 Task: Create a rule from the Agile list, Priority changed -> Complete task in the project BeaconTech if Priority Cleared then Complete Task
Action: Mouse moved to (1000, 156)
Screenshot: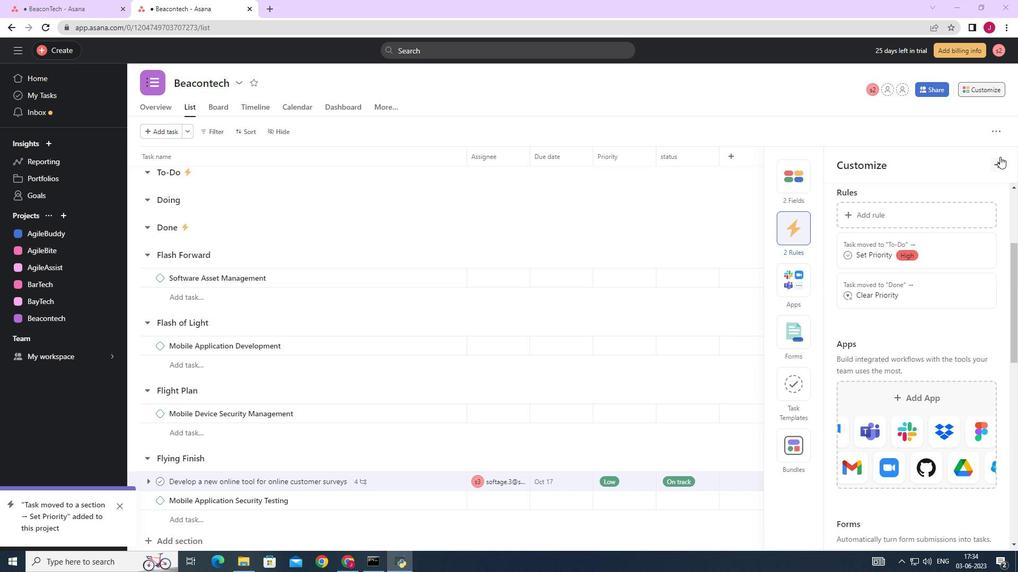 
Action: Mouse pressed left at (1000, 156)
Screenshot: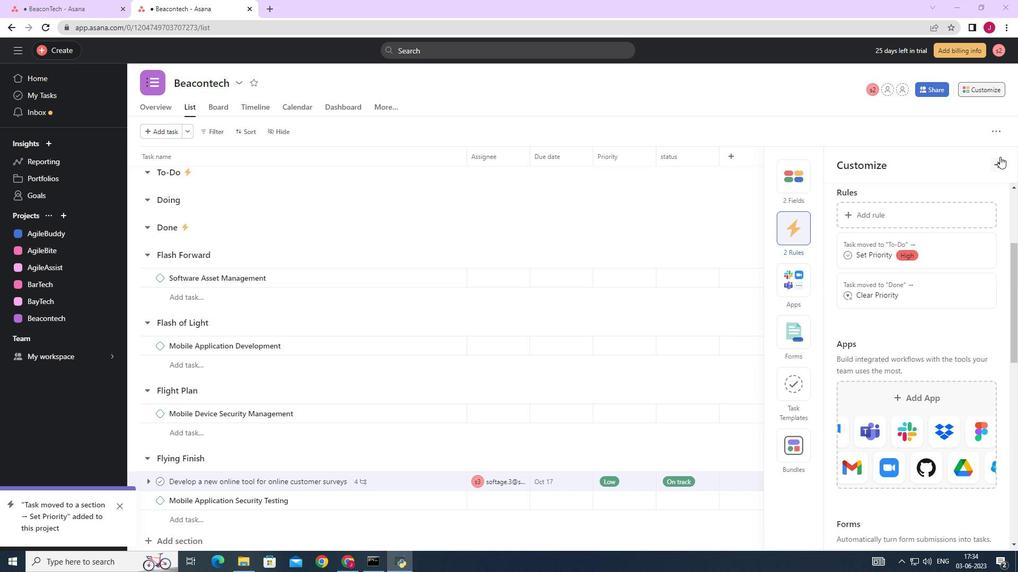 
Action: Mouse moved to (986, 91)
Screenshot: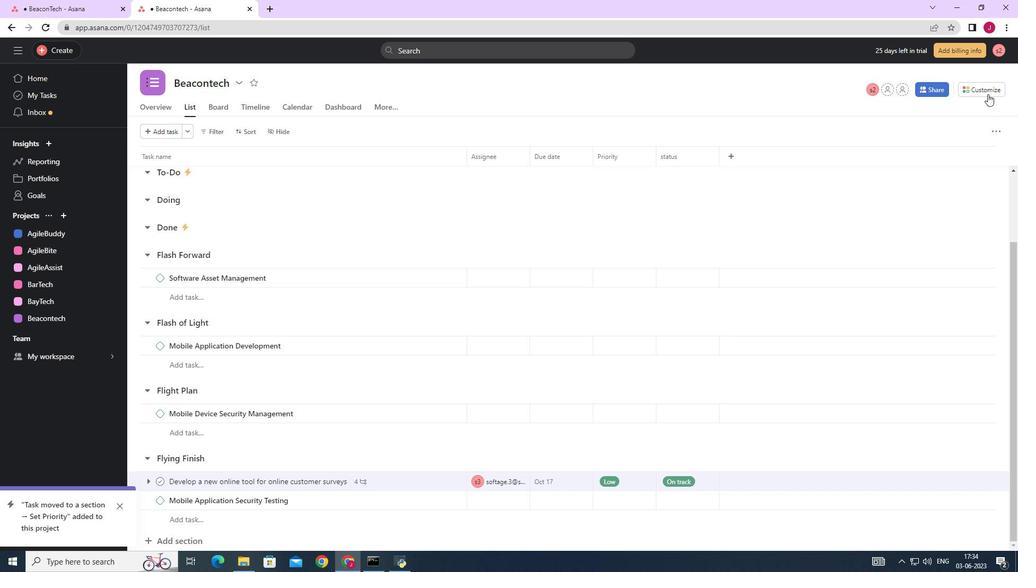 
Action: Mouse pressed left at (986, 91)
Screenshot: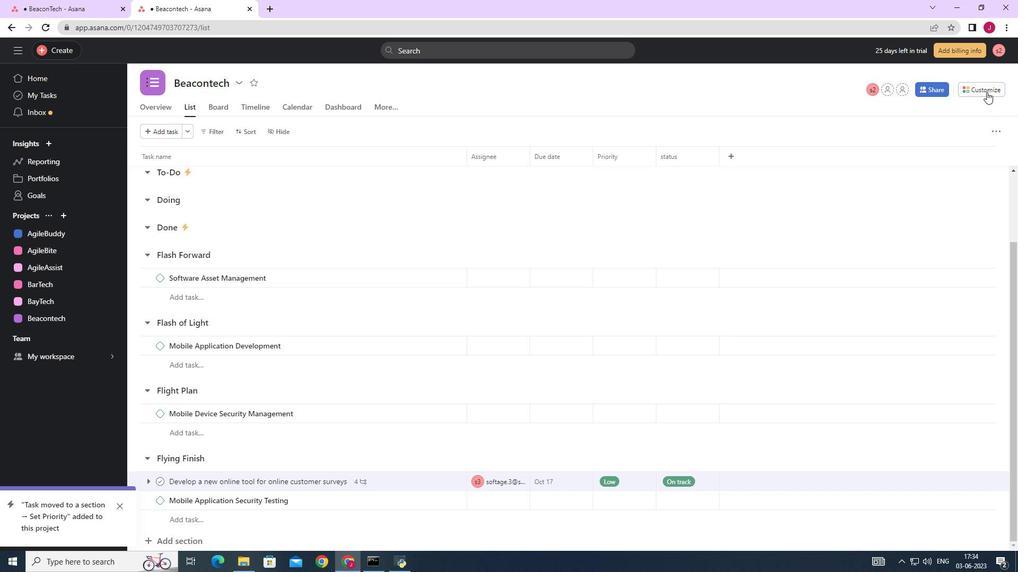 
Action: Mouse moved to (792, 228)
Screenshot: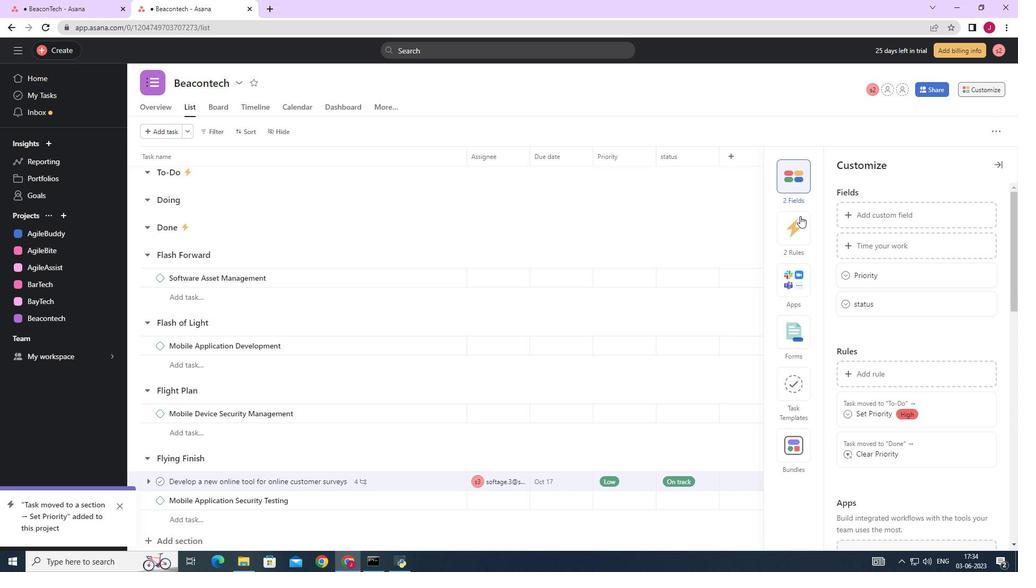 
Action: Mouse pressed left at (792, 228)
Screenshot: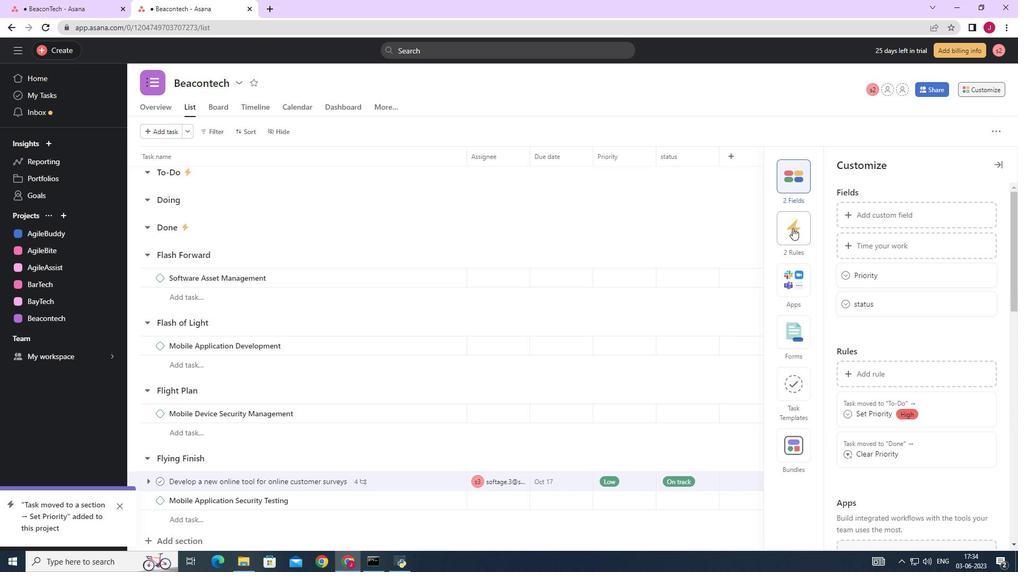 
Action: Mouse moved to (876, 213)
Screenshot: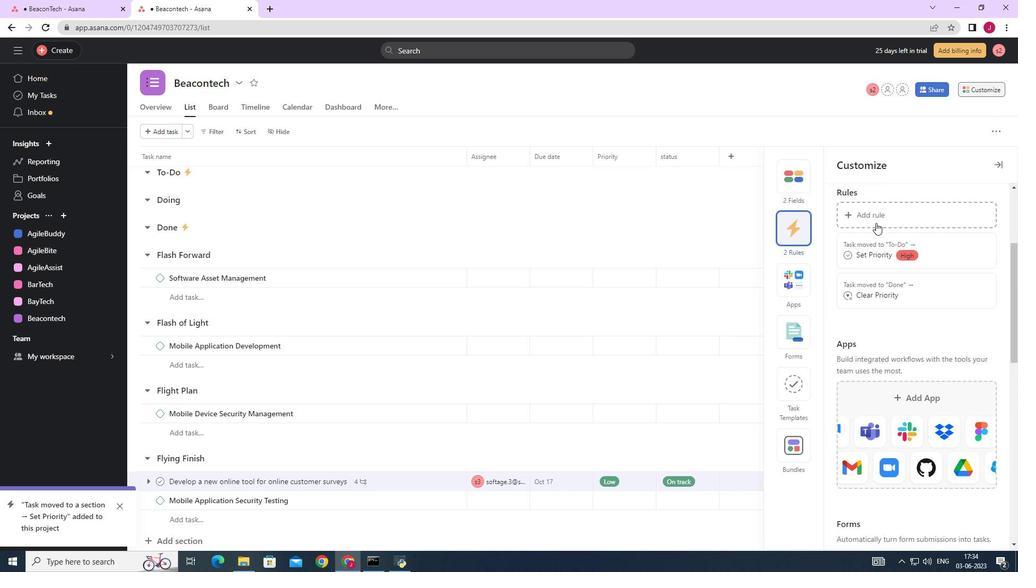 
Action: Mouse pressed left at (876, 213)
Screenshot: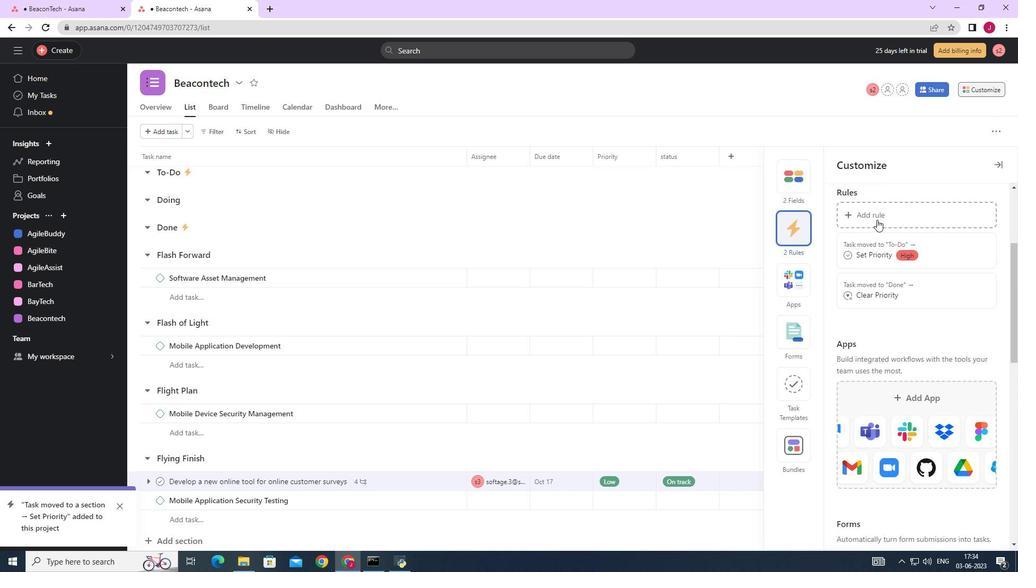 
Action: Mouse moved to (211, 160)
Screenshot: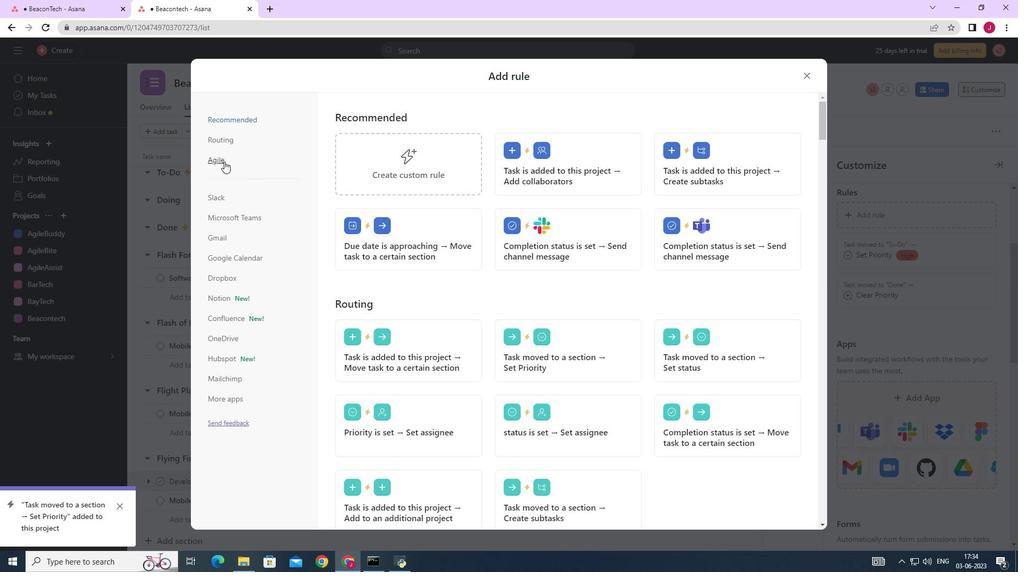 
Action: Mouse pressed left at (211, 160)
Screenshot: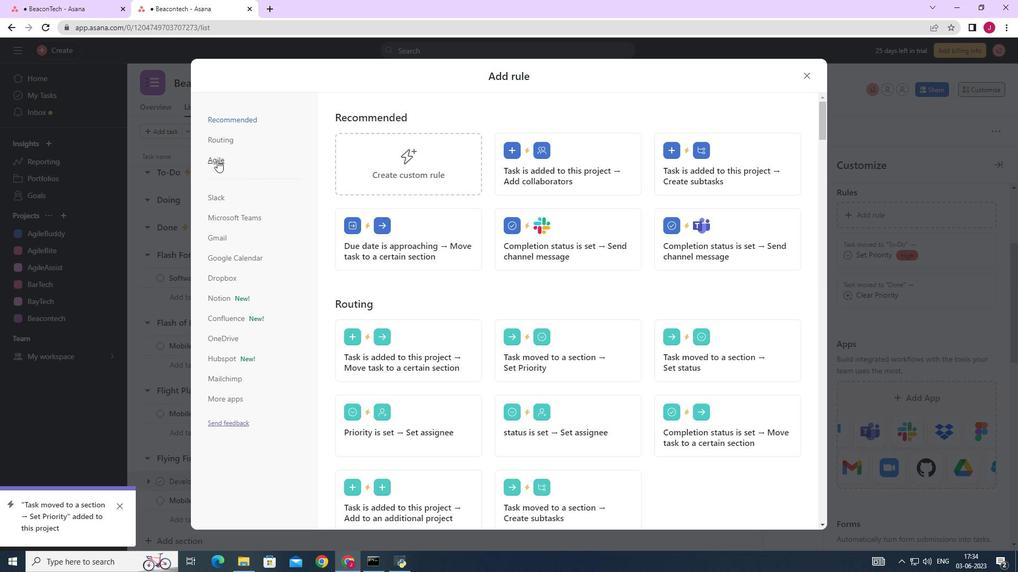 
Action: Mouse moved to (451, 156)
Screenshot: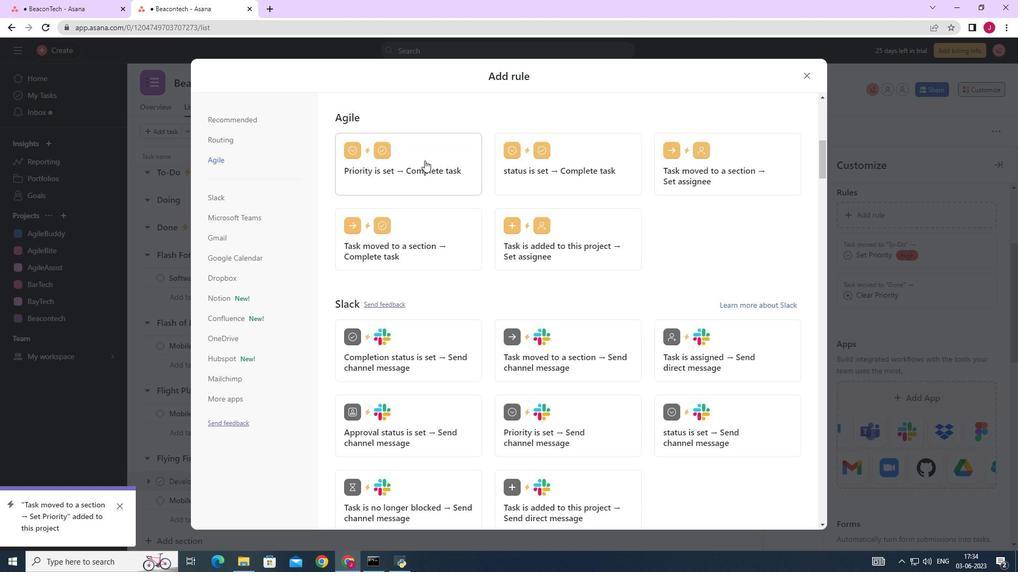 
Action: Mouse pressed left at (451, 156)
Screenshot: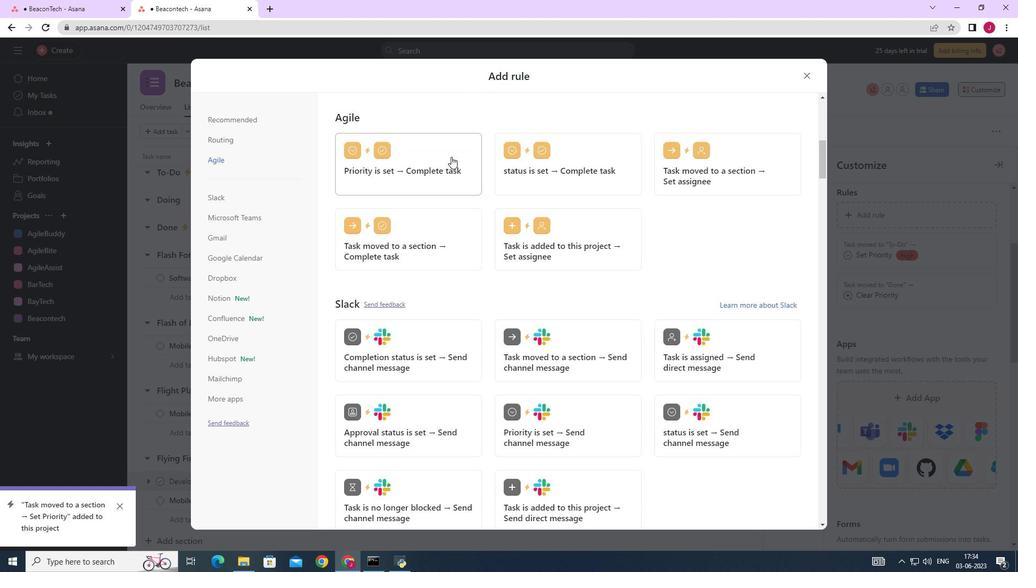 
Action: Mouse moved to (379, 355)
Screenshot: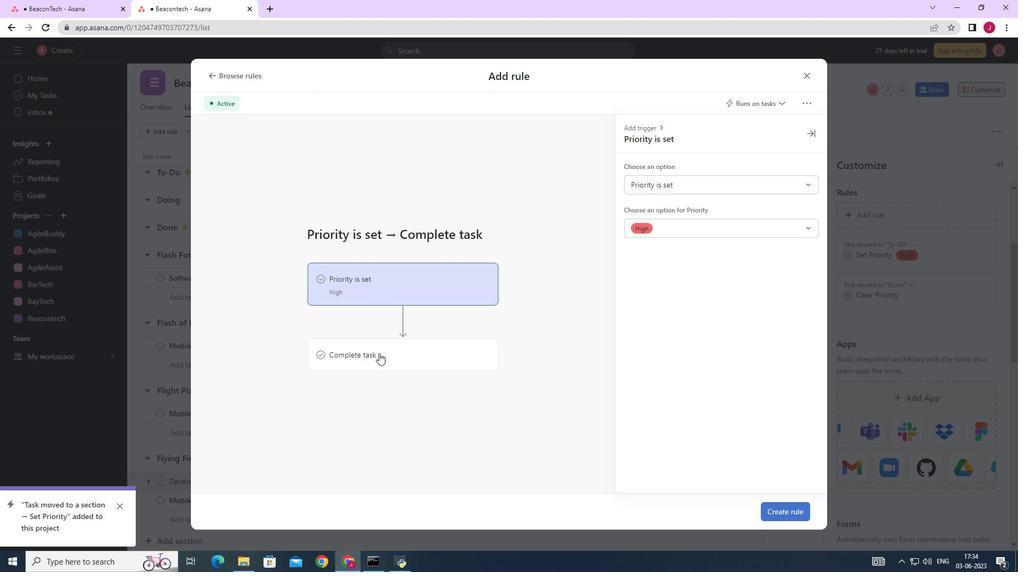 
Action: Mouse pressed left at (379, 355)
Screenshot: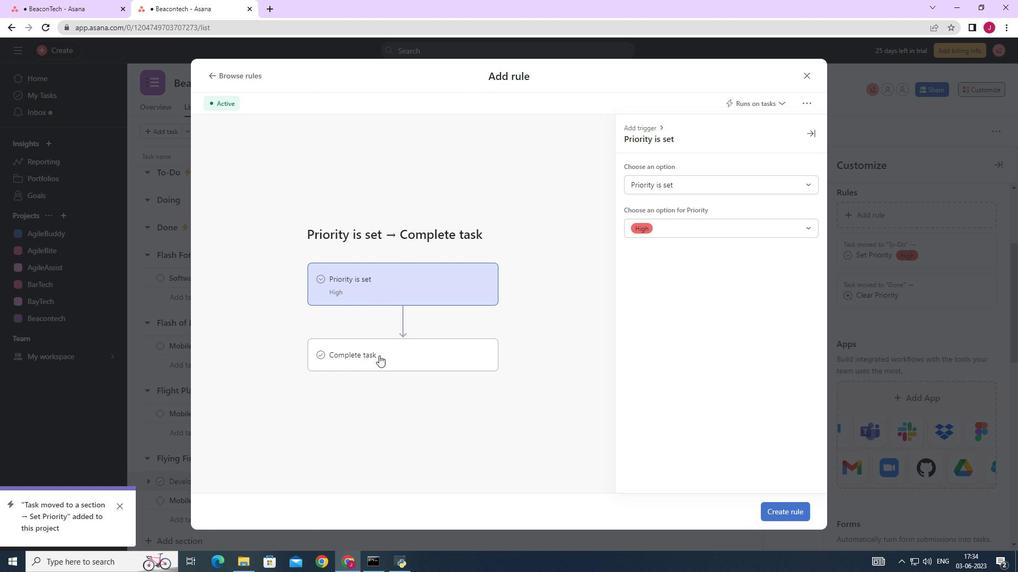 
Action: Mouse moved to (396, 275)
Screenshot: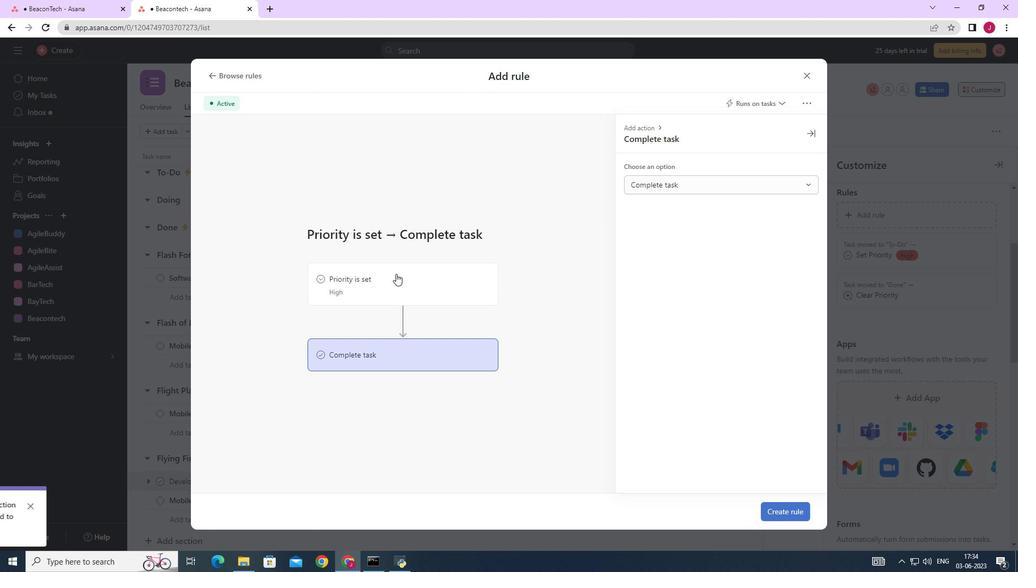 
Action: Mouse pressed left at (396, 275)
Screenshot: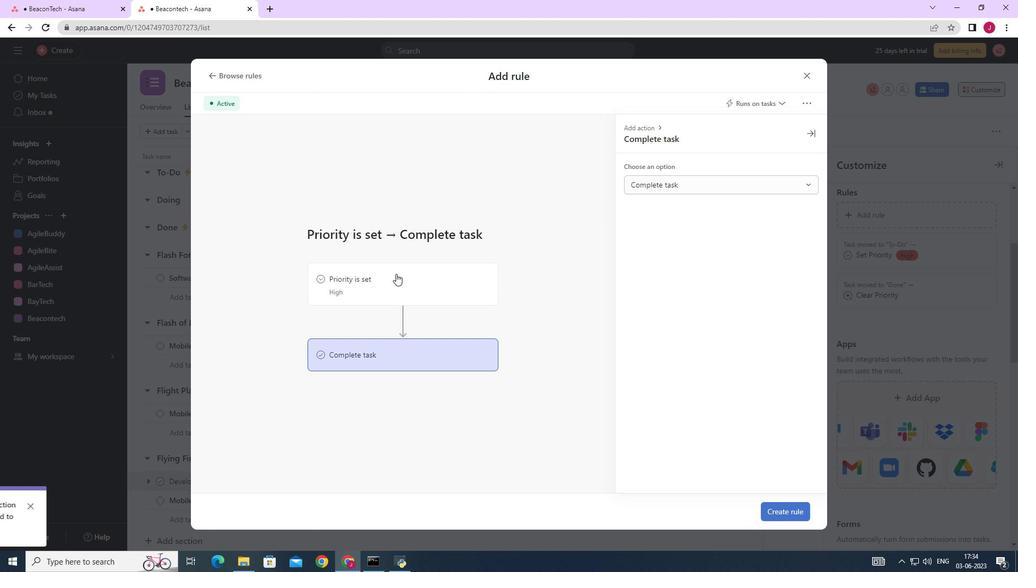 
Action: Mouse moved to (655, 190)
Screenshot: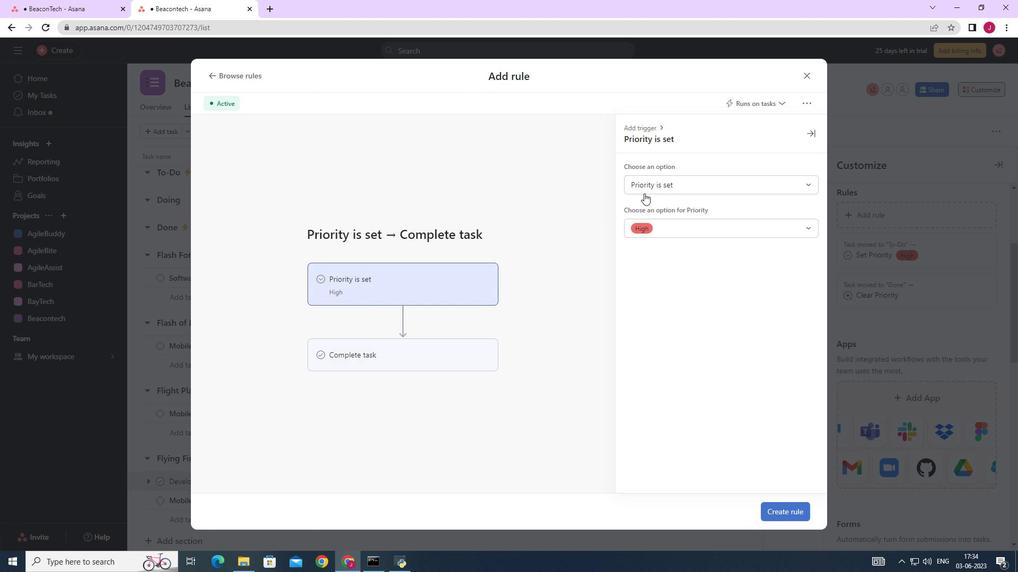 
Action: Mouse pressed left at (655, 190)
Screenshot: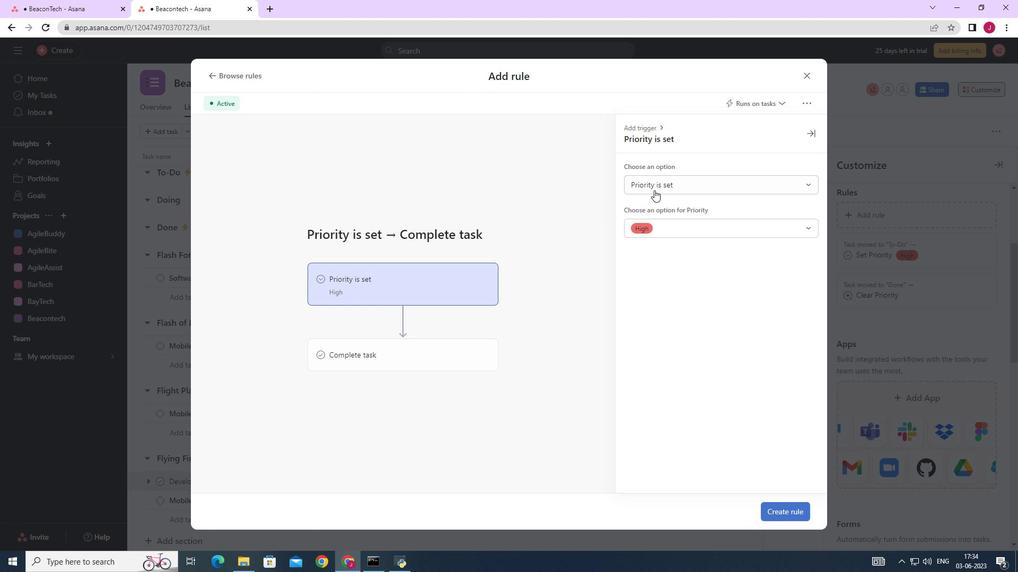 
Action: Mouse moved to (665, 229)
Screenshot: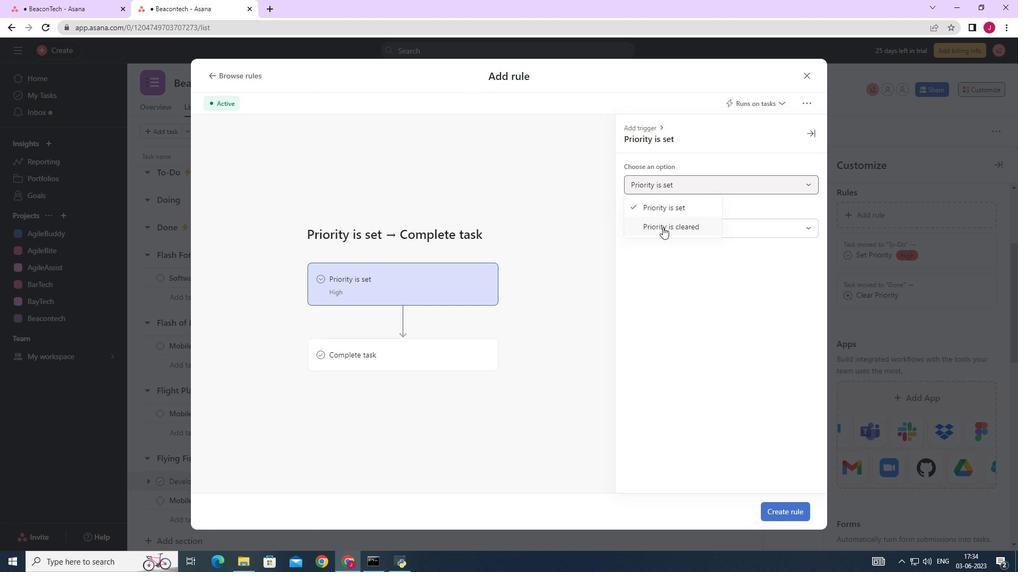 
Action: Mouse pressed left at (665, 229)
Screenshot: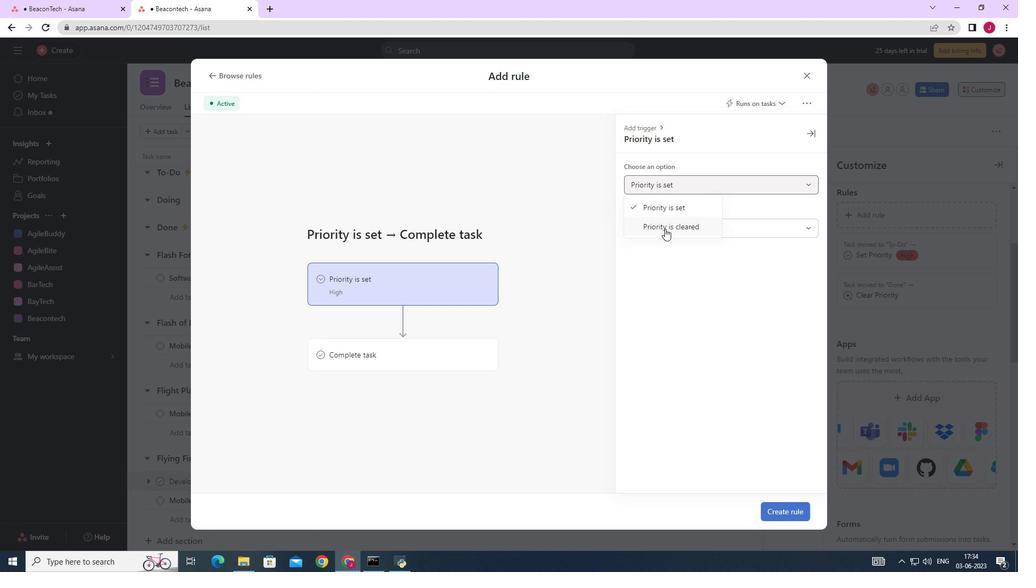 
Action: Mouse moved to (789, 515)
Screenshot: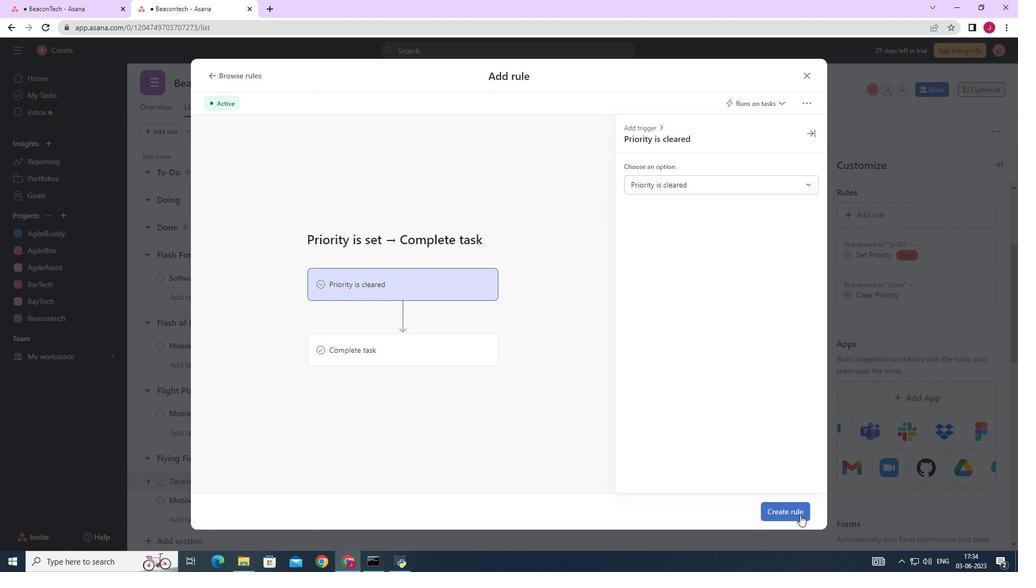 
Action: Mouse pressed left at (789, 515)
Screenshot: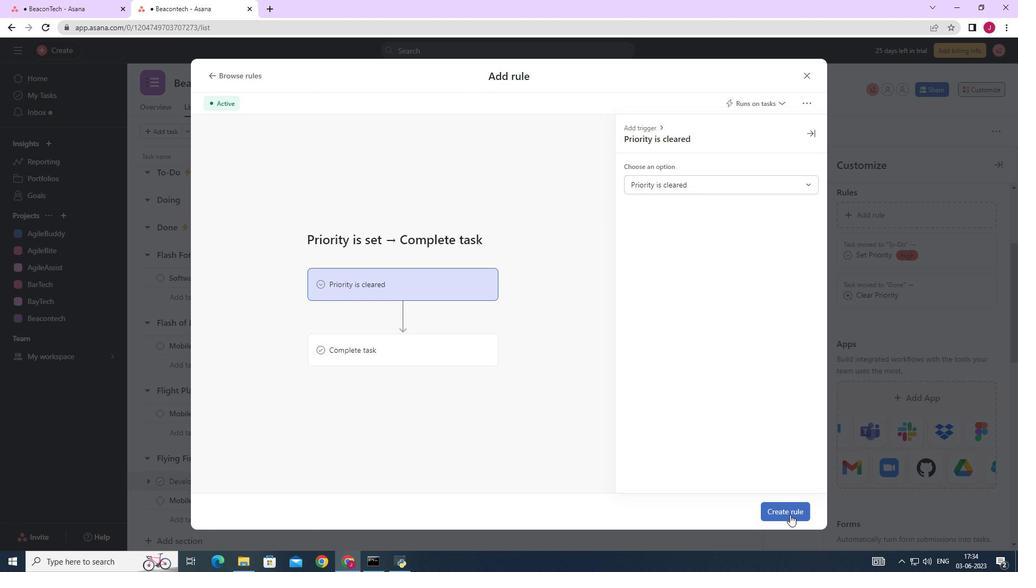 
Action: Mouse moved to (566, 373)
Screenshot: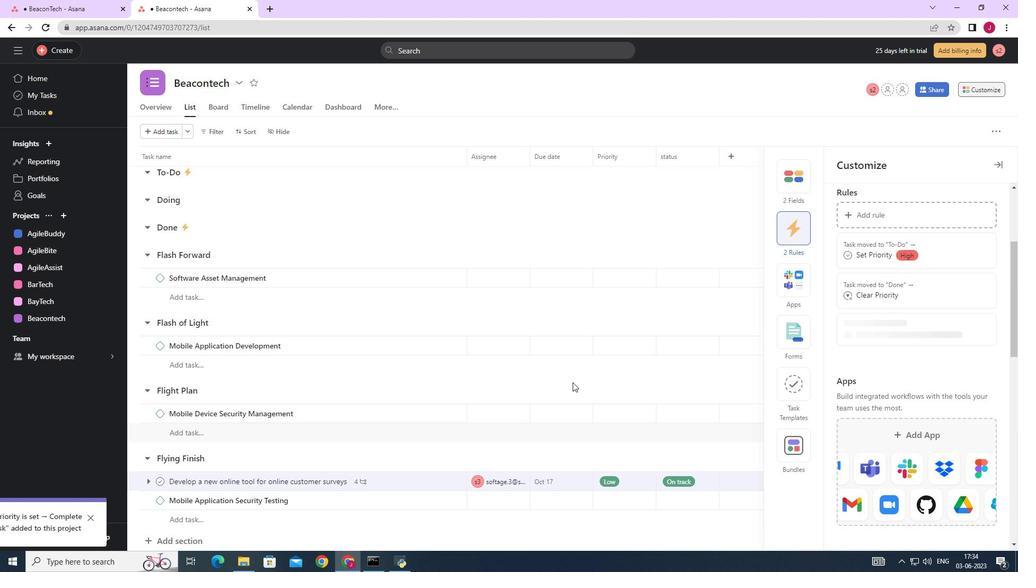 
